 Task: Reply to email with the signature Anthony Hernandez with the subject Reminder for an interview from softage.10@softage.net with the message Can you provide me with the details of the new training program? with BCC to softage.6@softage.net with an attached document Technical_specifications.pdf
Action: Mouse moved to (1006, 405)
Screenshot: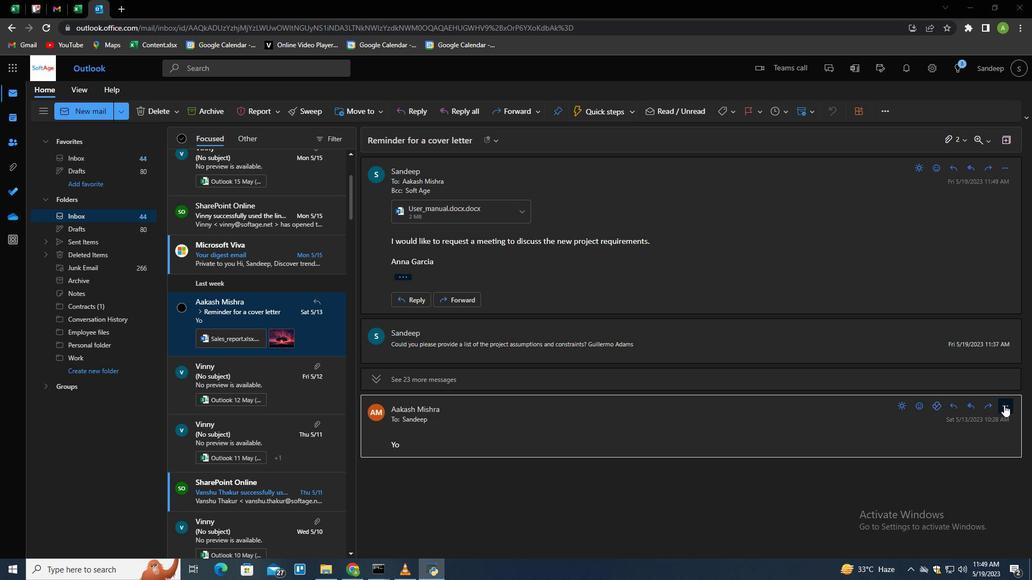 
Action: Mouse pressed left at (1006, 405)
Screenshot: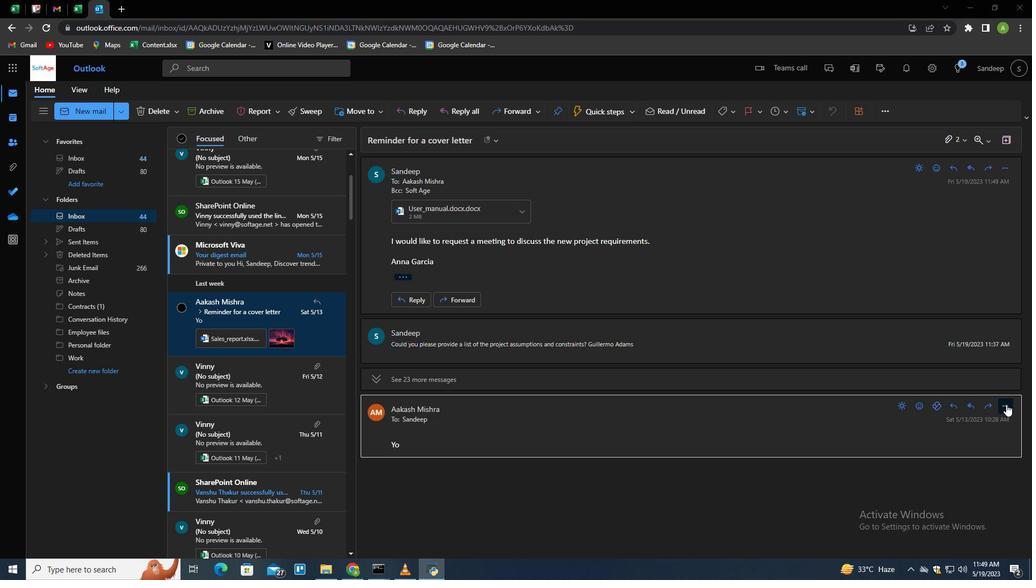 
Action: Mouse moved to (933, 216)
Screenshot: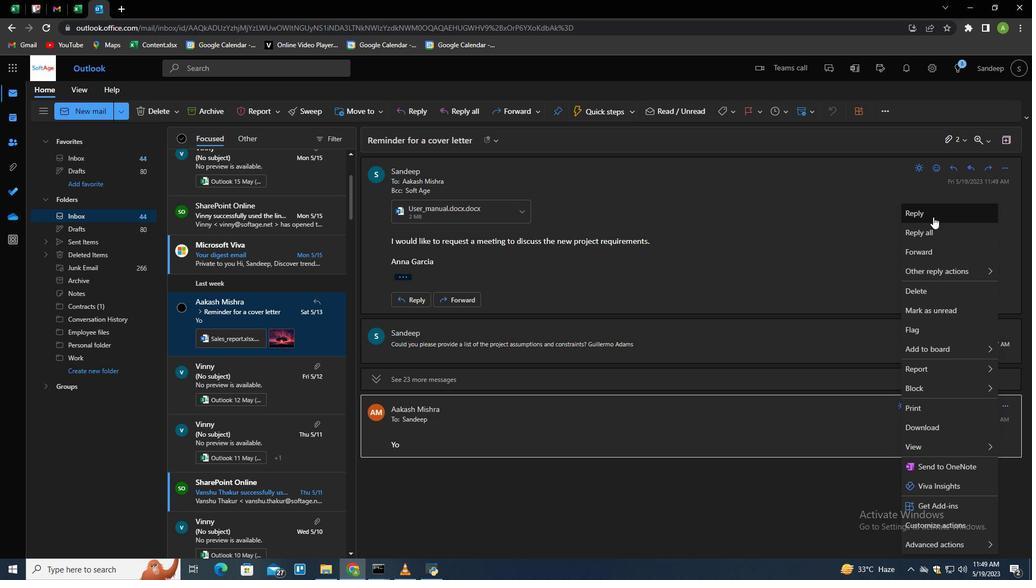 
Action: Mouse pressed left at (933, 216)
Screenshot: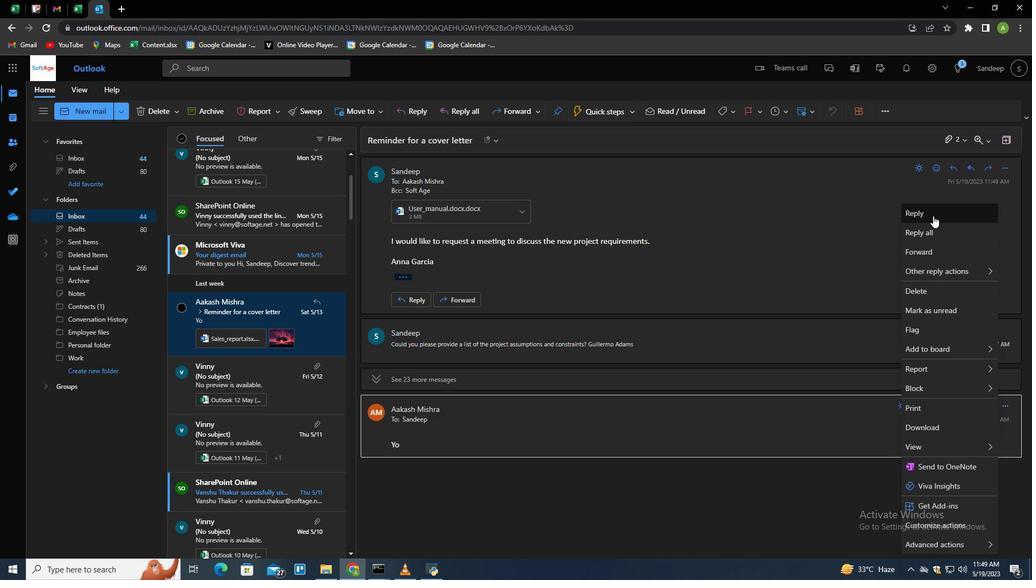 
Action: Mouse moved to (594, 396)
Screenshot: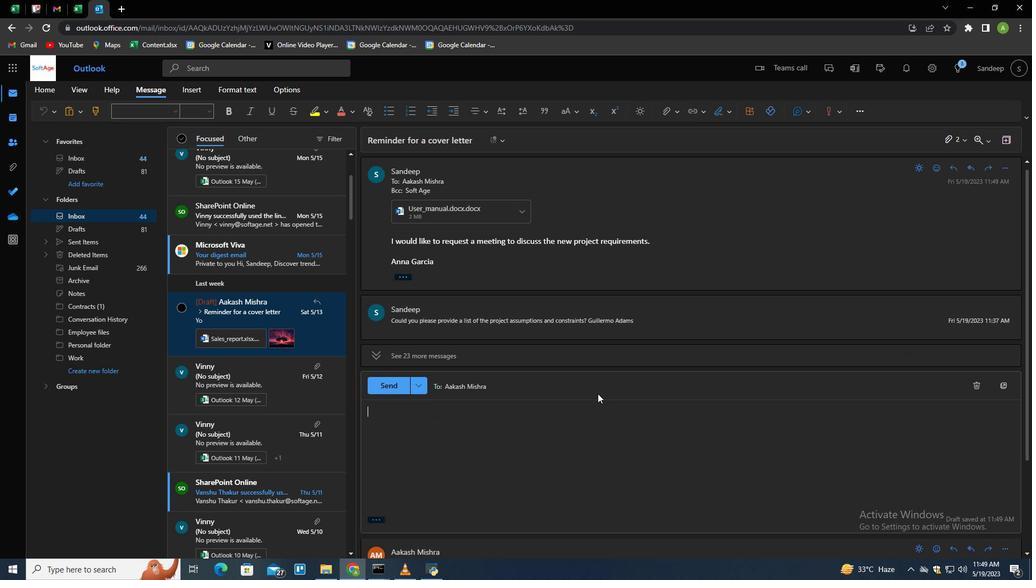 
Action: Mouse scrolled (594, 396) with delta (0, 0)
Screenshot: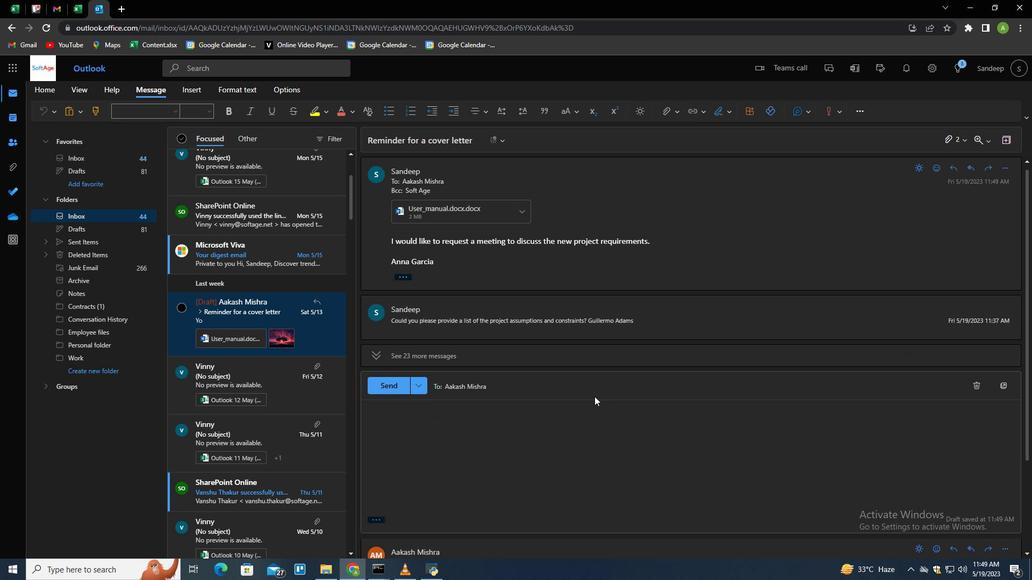 
Action: Mouse moved to (374, 469)
Screenshot: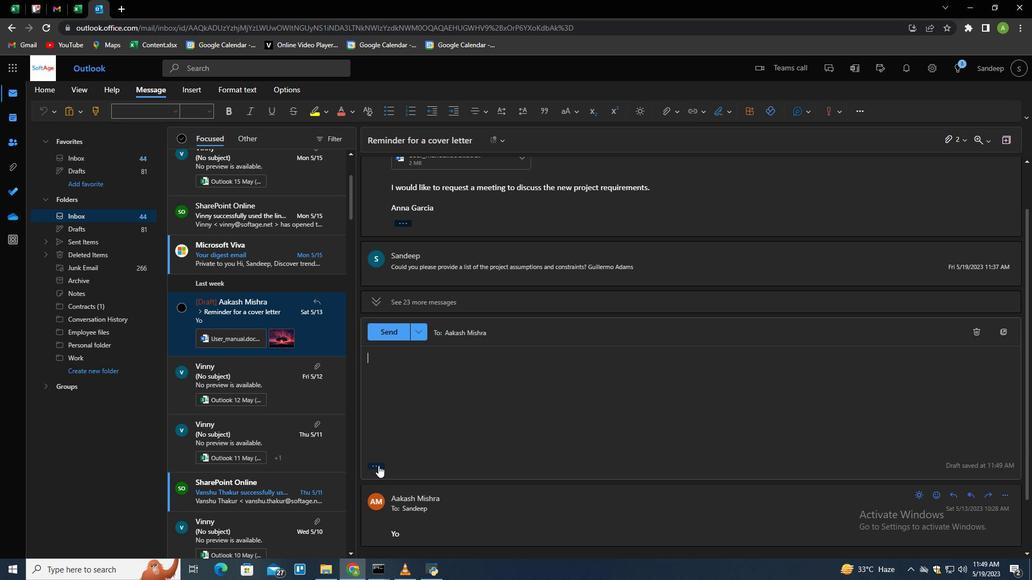 
Action: Mouse pressed left at (374, 469)
Screenshot: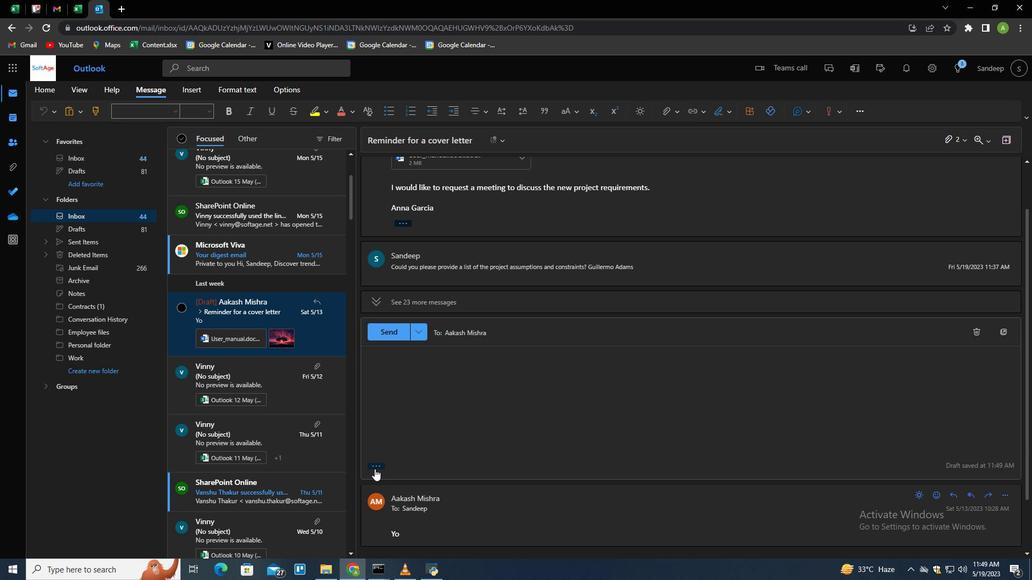 
Action: Mouse moved to (720, 112)
Screenshot: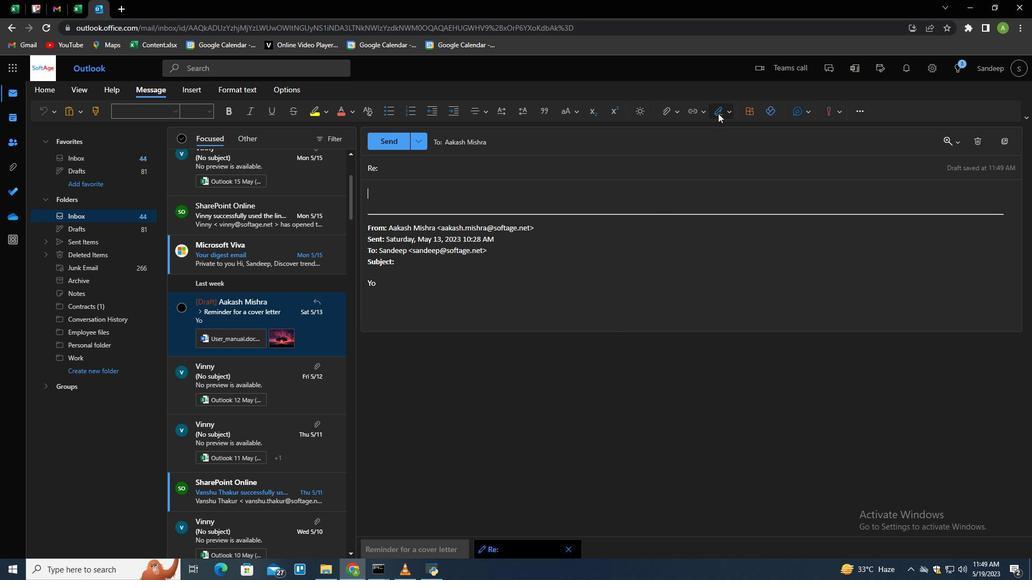 
Action: Mouse pressed left at (719, 112)
Screenshot: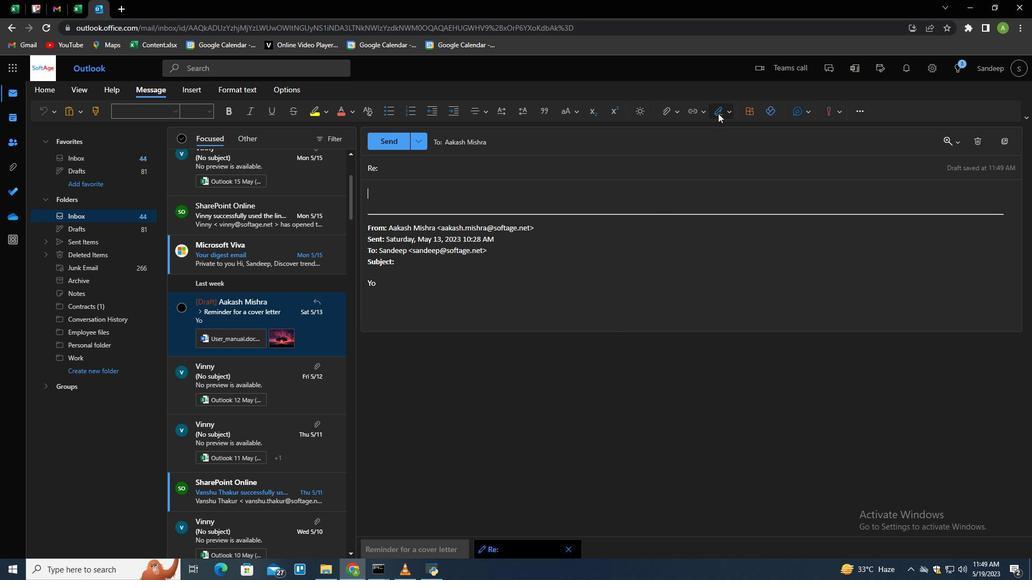 
Action: Mouse moved to (711, 154)
Screenshot: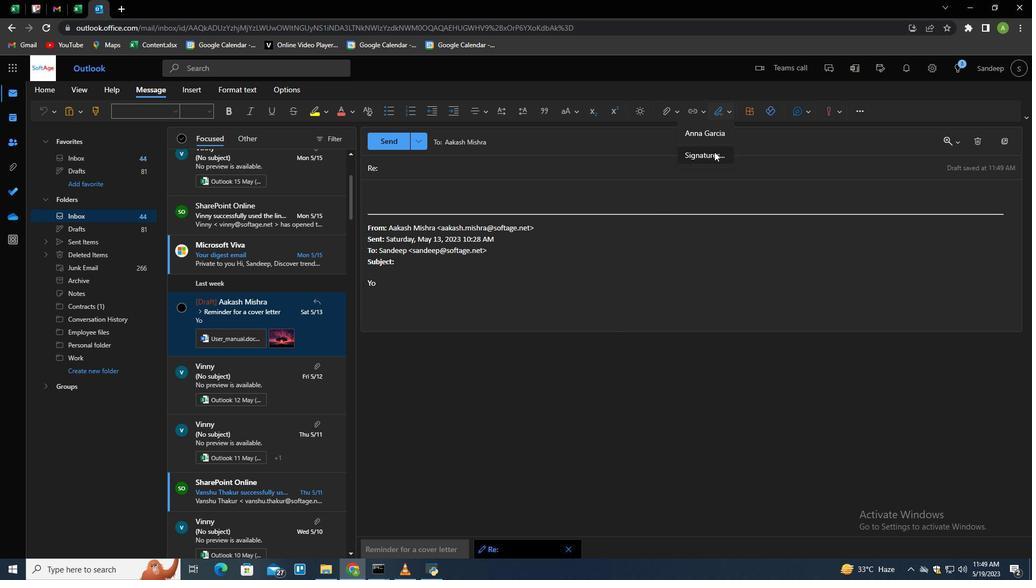 
Action: Mouse pressed left at (711, 154)
Screenshot: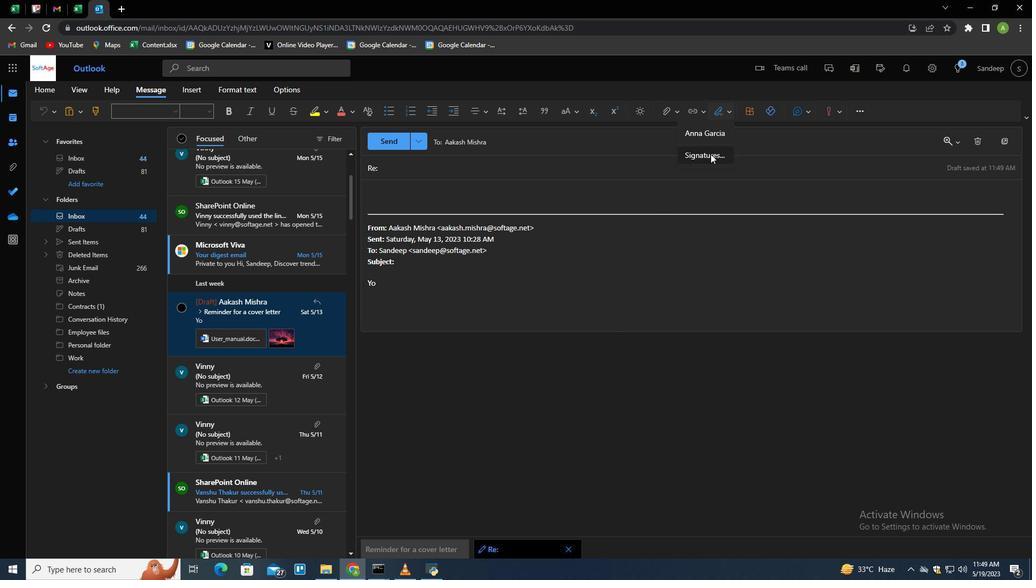 
Action: Mouse moved to (740, 195)
Screenshot: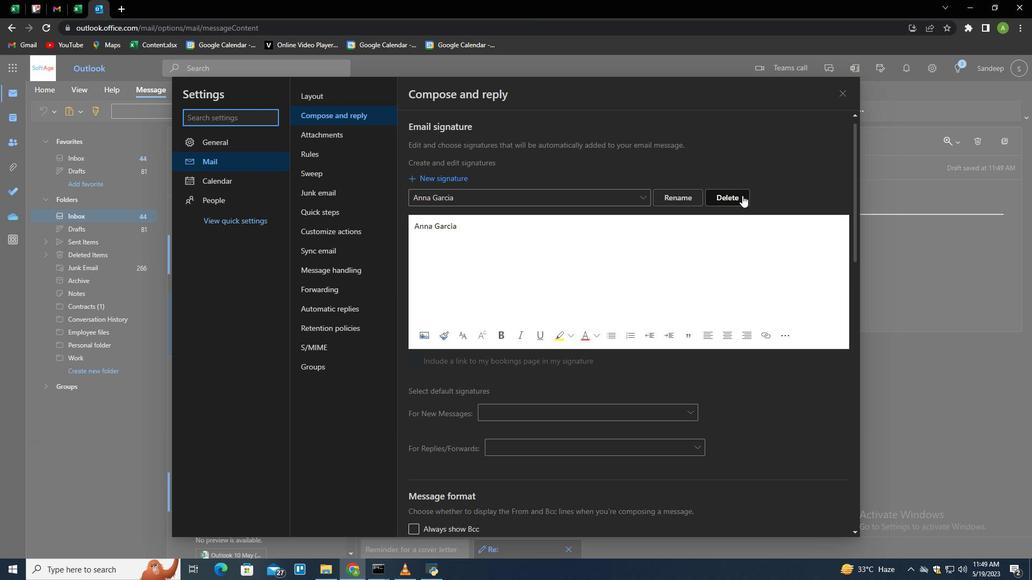 
Action: Mouse pressed left at (740, 195)
Screenshot: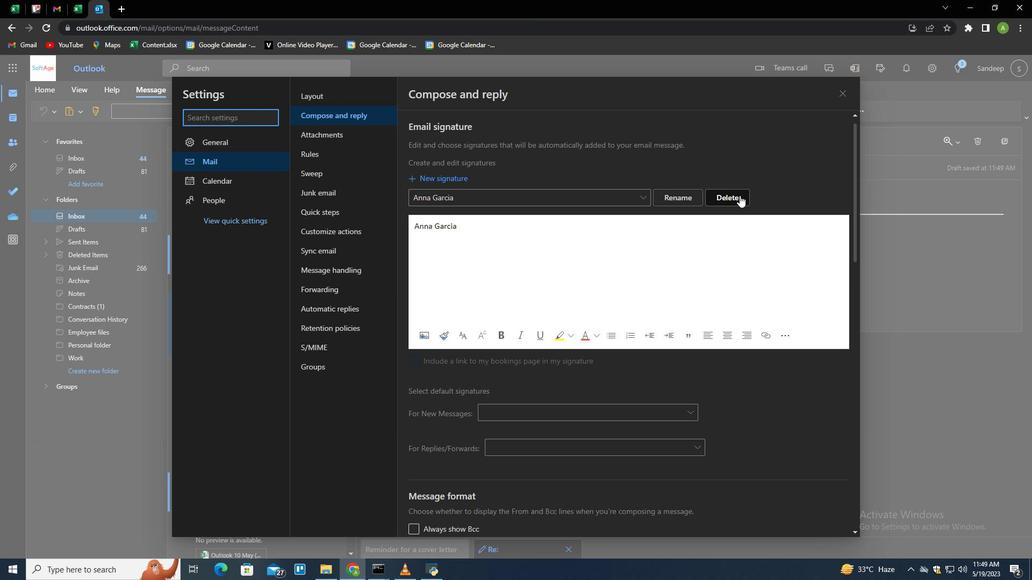
Action: Mouse moved to (733, 195)
Screenshot: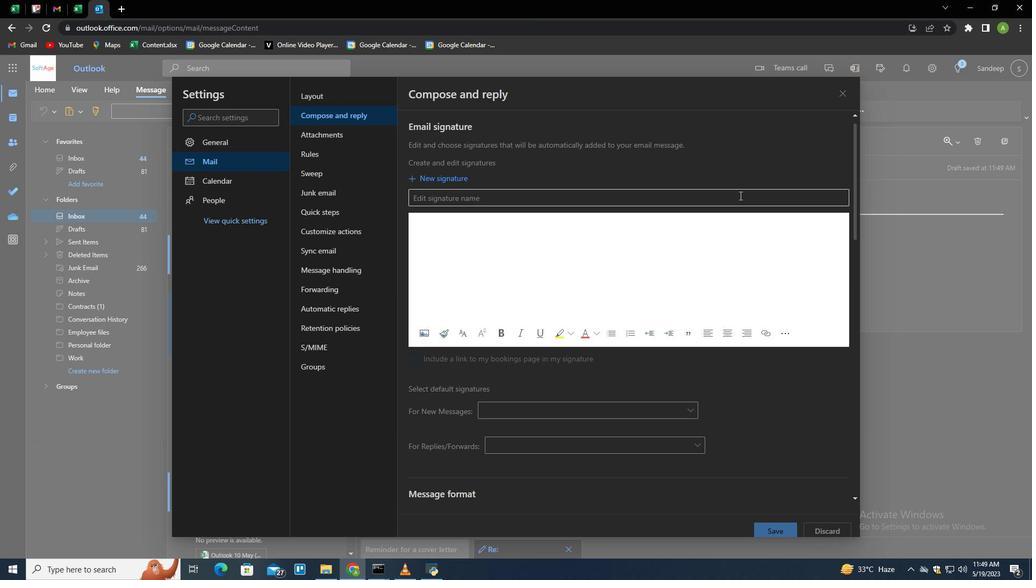 
Action: Mouse pressed left at (733, 195)
Screenshot: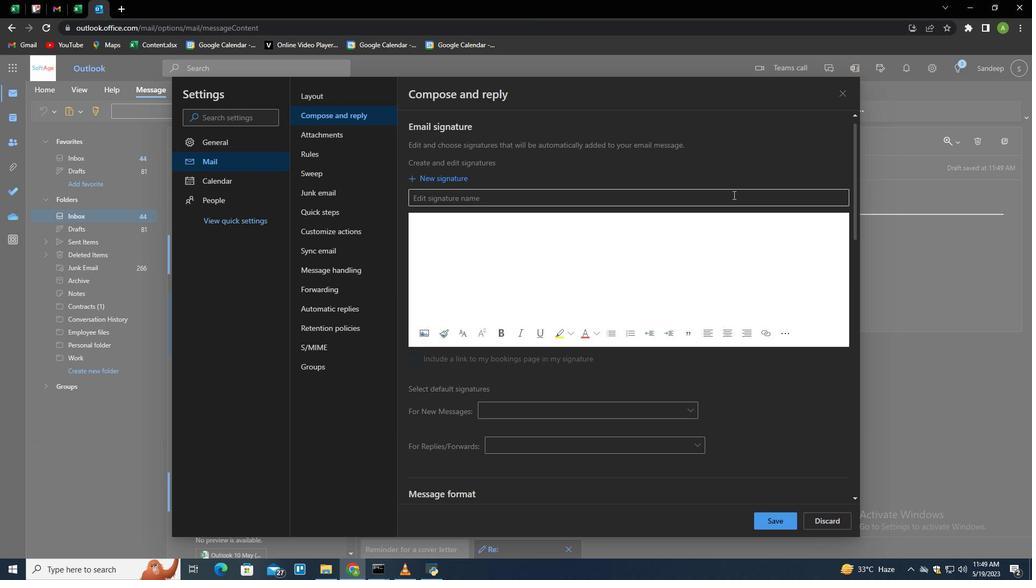 
Action: Key pressed <Key.shift>Anthony<Key.space><Key.shift>Hernandez<Key.tab><Key.shift>Anthony<Key.space><Key.shift>Hernandez
Screenshot: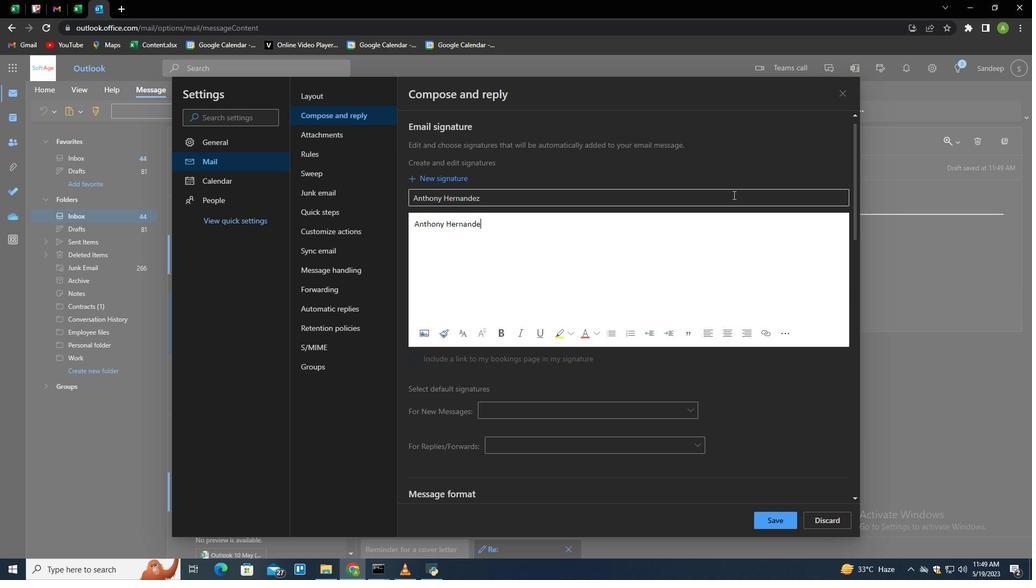 
Action: Mouse moved to (784, 512)
Screenshot: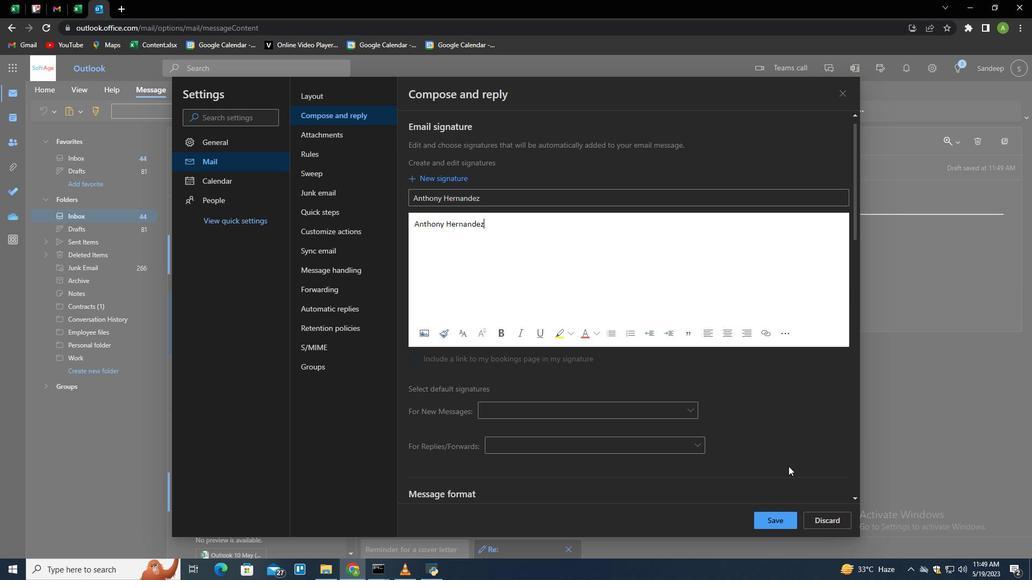 
Action: Mouse pressed left at (784, 512)
Screenshot: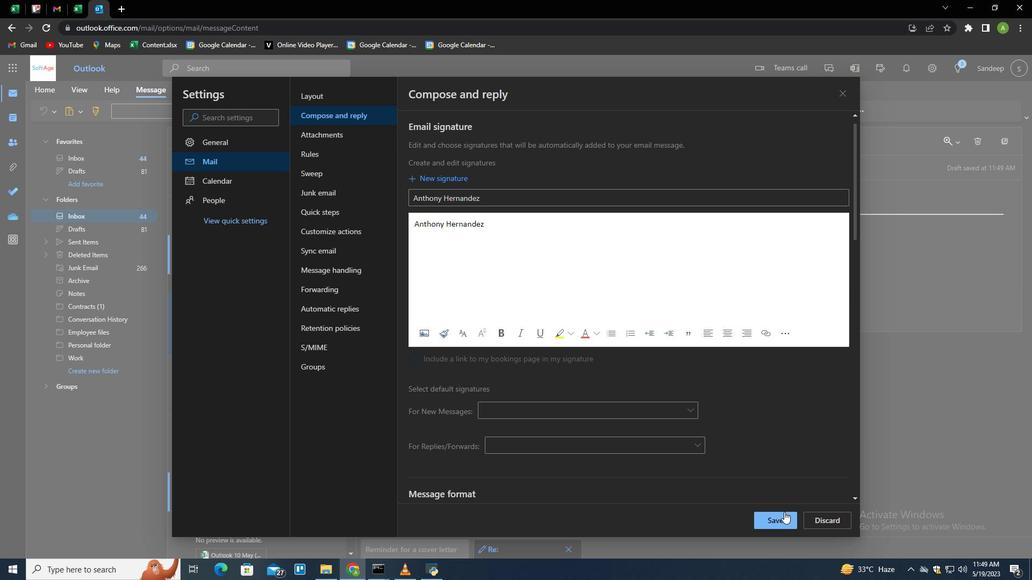 
Action: Mouse moved to (905, 318)
Screenshot: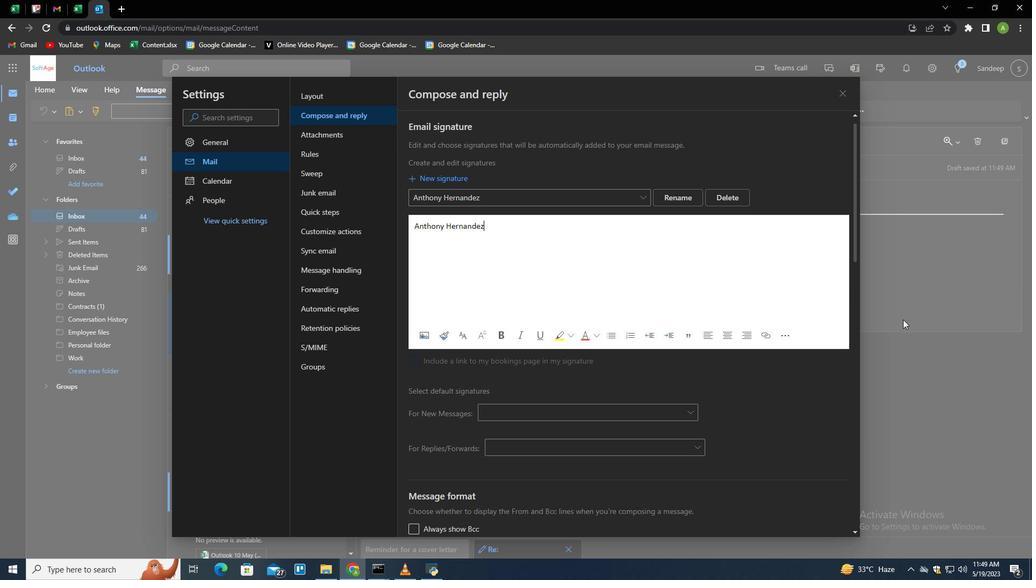 
Action: Mouse pressed left at (905, 318)
Screenshot: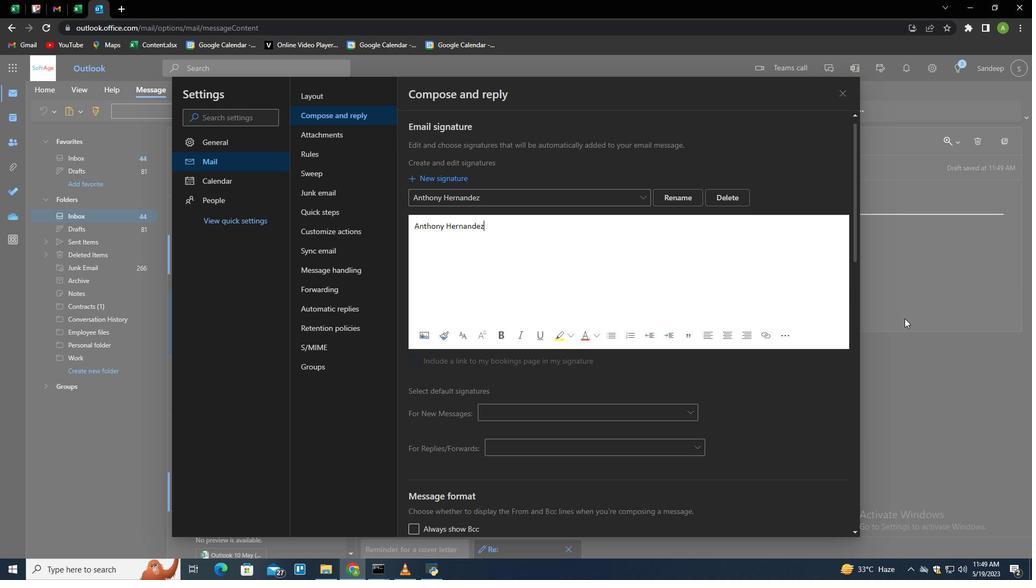 
Action: Mouse moved to (726, 116)
Screenshot: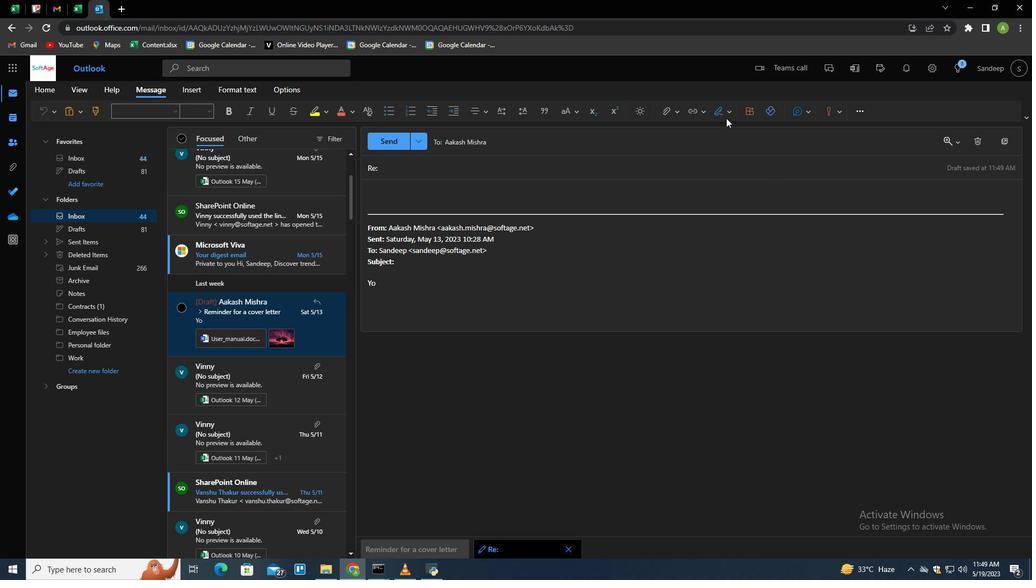 
Action: Mouse pressed left at (726, 116)
Screenshot: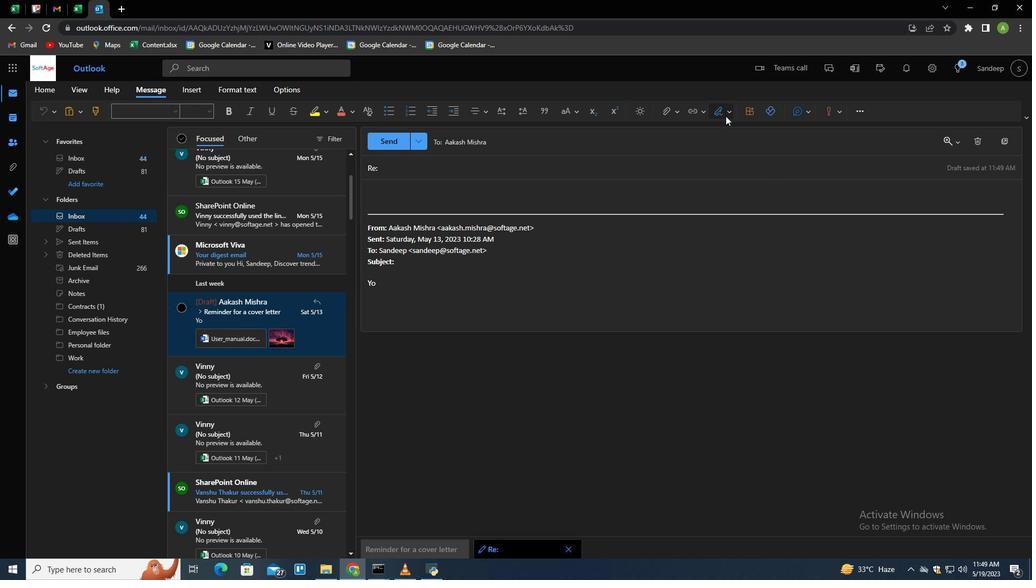 
Action: Mouse moved to (713, 130)
Screenshot: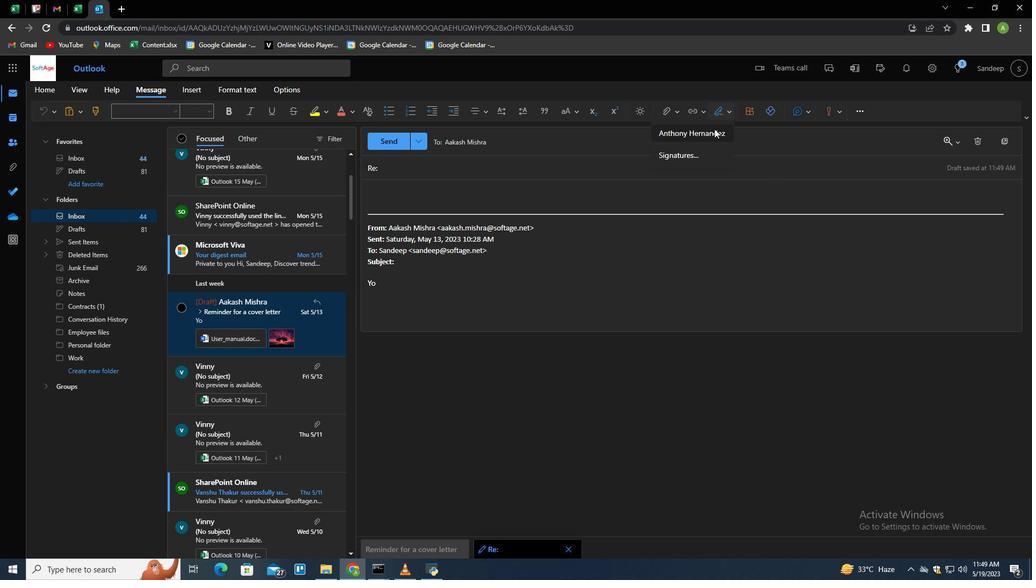 
Action: Mouse pressed left at (713, 130)
Screenshot: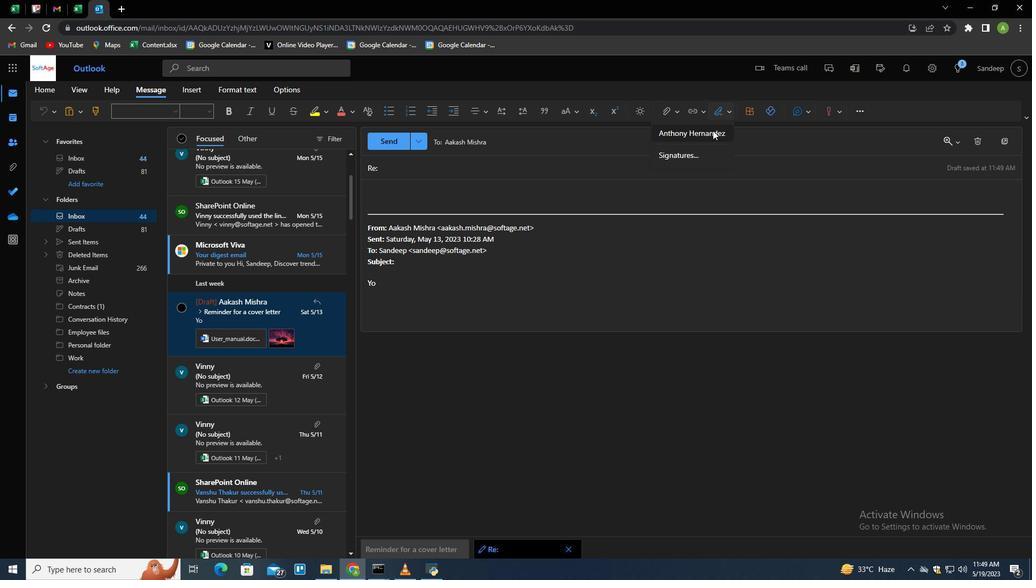 
Action: Mouse moved to (575, 173)
Screenshot: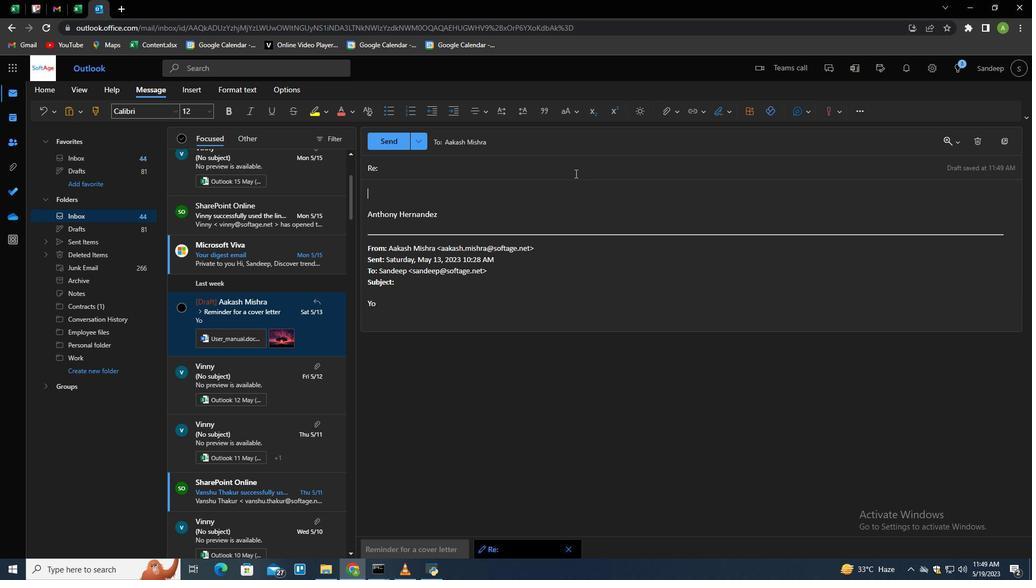 
Action: Mouse pressed left at (575, 173)
Screenshot: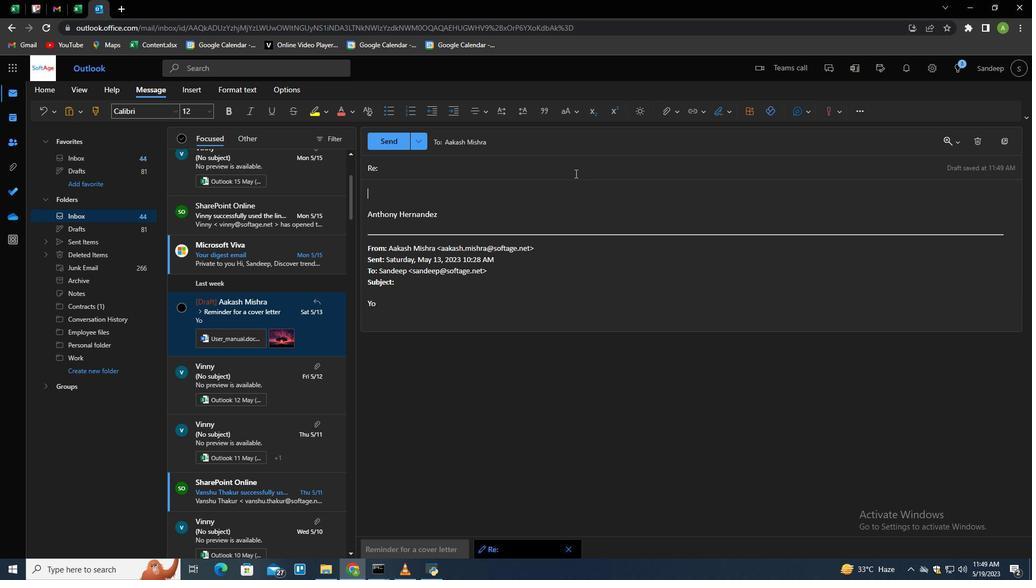 
Action: Key pressed <Key.shift>Reminder<Key.space>for<Key.space>a<Key.space><Key.backspace>n<Key.space>interview<Key.space><Key.tab><Key.shift>Cn<Key.backspace>an<Key.space>you<Key.space>provide<Key.space>me<Key.space>with<Key.space>th<Key.space>ed<Key.backspace><Key.backspace><Key.backspace>e<Key.space>details<Key.space>of<Key.space>the<Key.space>new<Key.space>training<Key.space>program<Key.shift>><Key.backspace><Key.shift>?
Screenshot: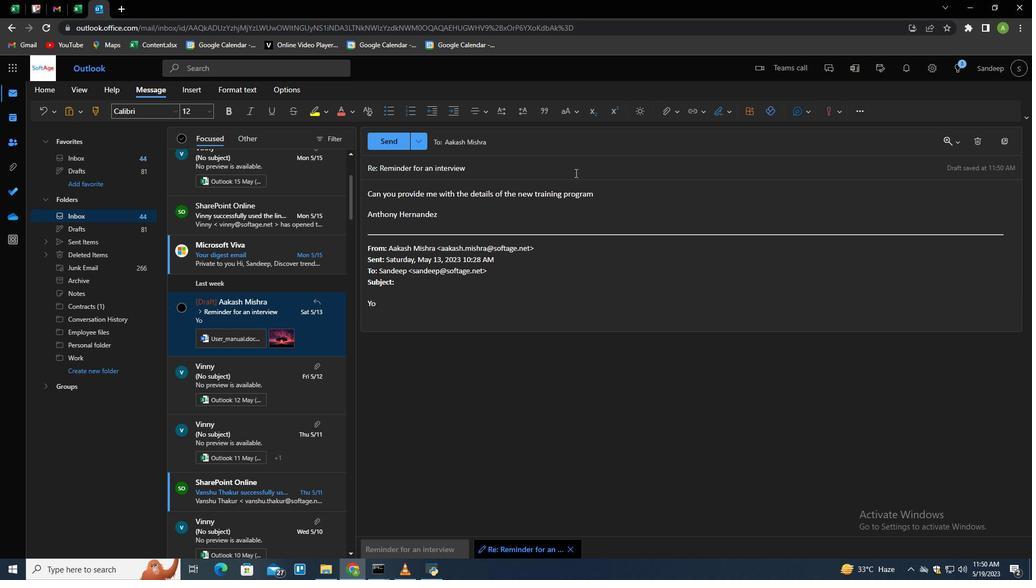 
Action: Mouse moved to (553, 146)
Screenshot: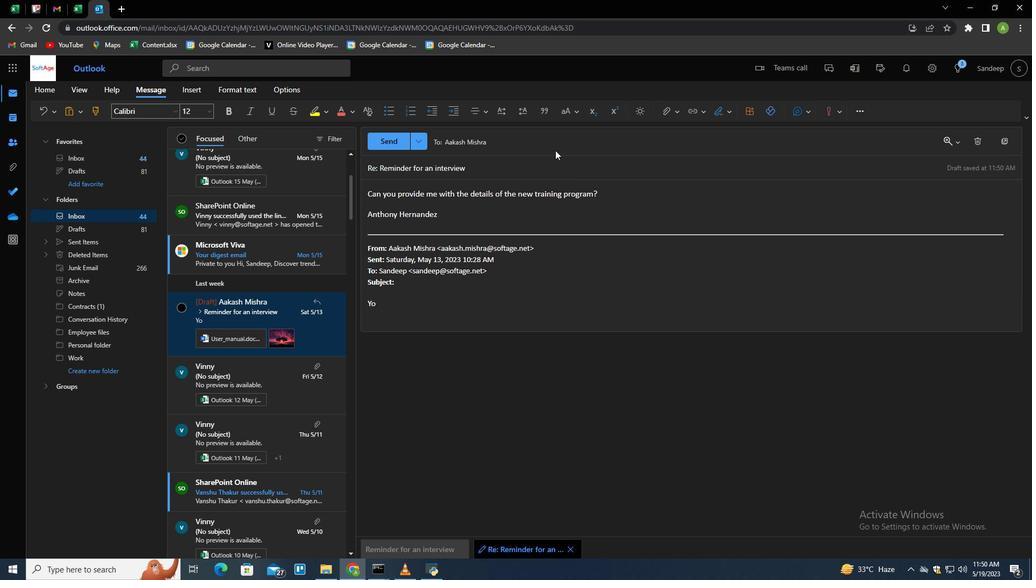 
Action: Mouse pressed left at (553, 146)
Screenshot: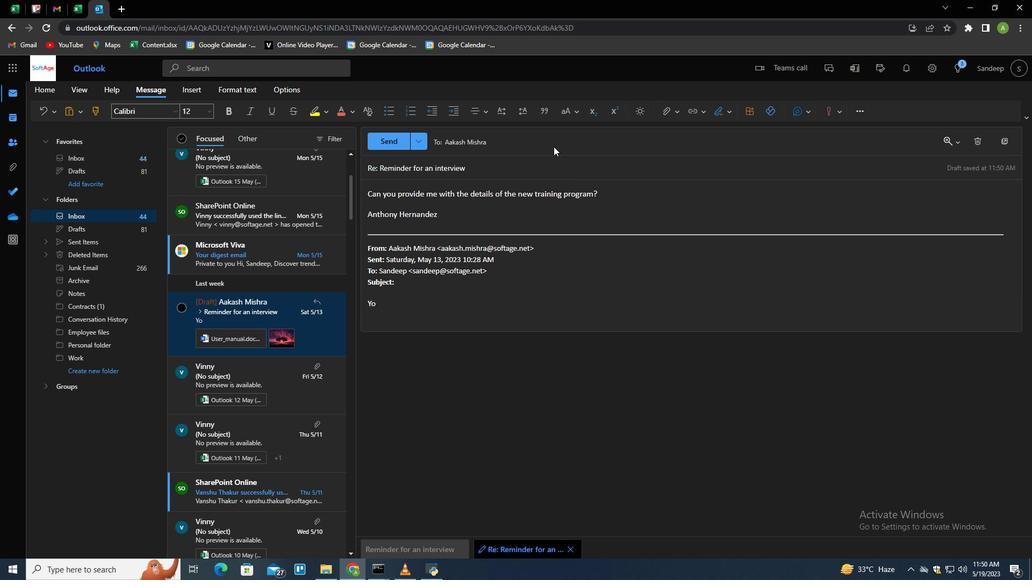 
Action: Mouse moved to (1002, 171)
Screenshot: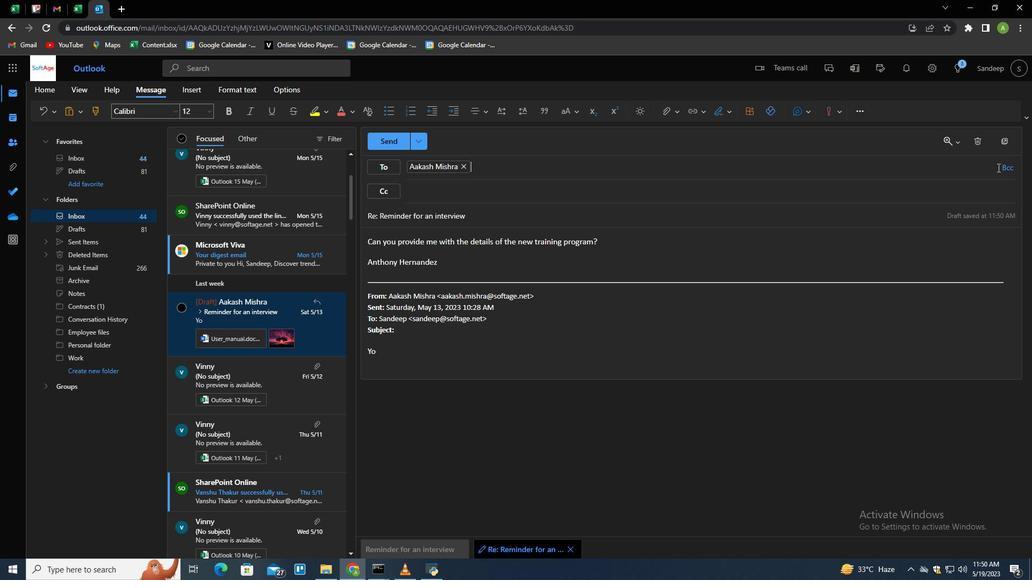 
Action: Mouse pressed left at (1002, 171)
Screenshot: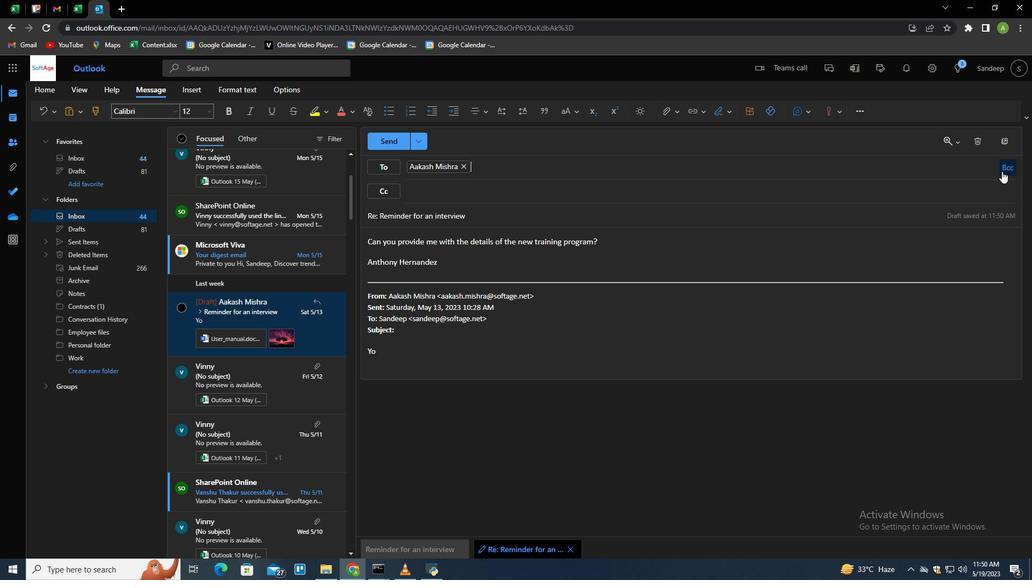
Action: Mouse moved to (949, 197)
Screenshot: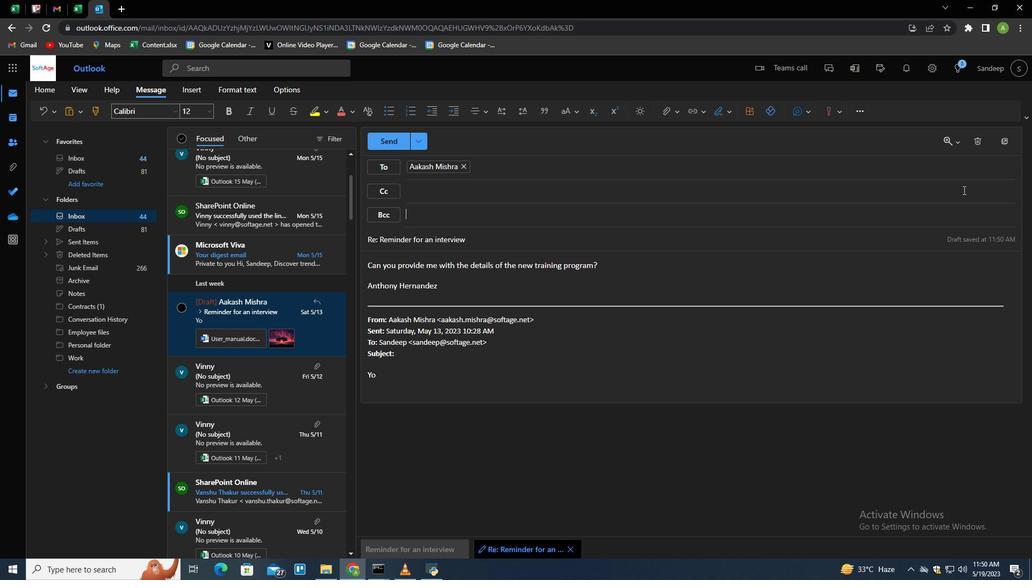 
Action: Key pressed softage.6<Key.shift>@softage.net<Key.enter>
Screenshot: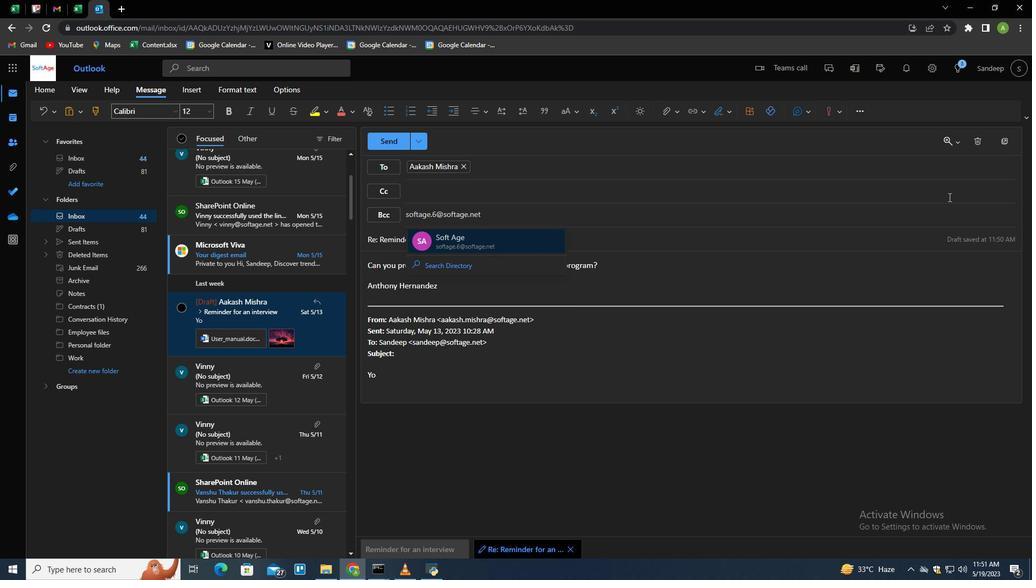 
Action: Mouse moved to (672, 111)
Screenshot: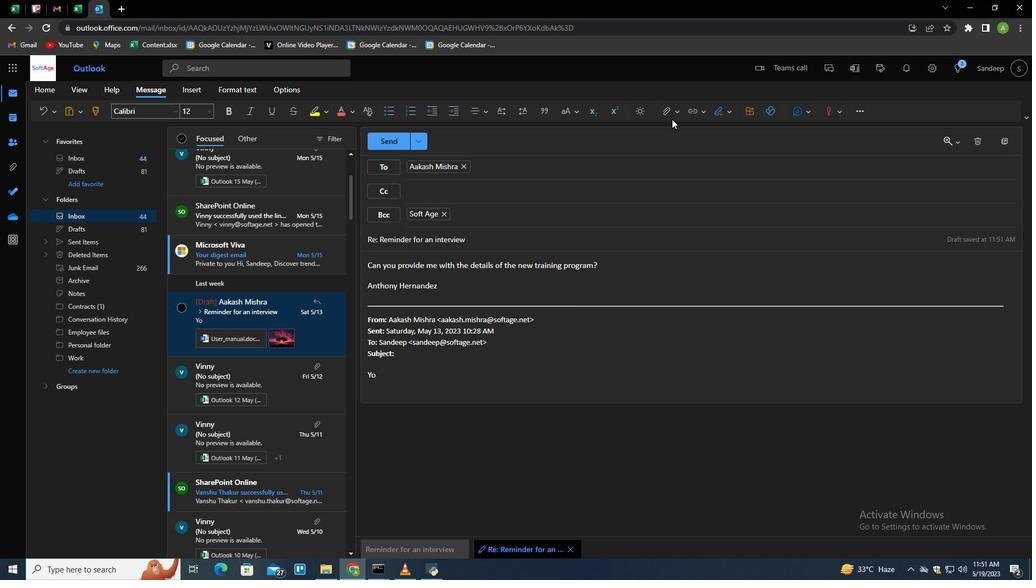 
Action: Mouse pressed left at (672, 111)
Screenshot: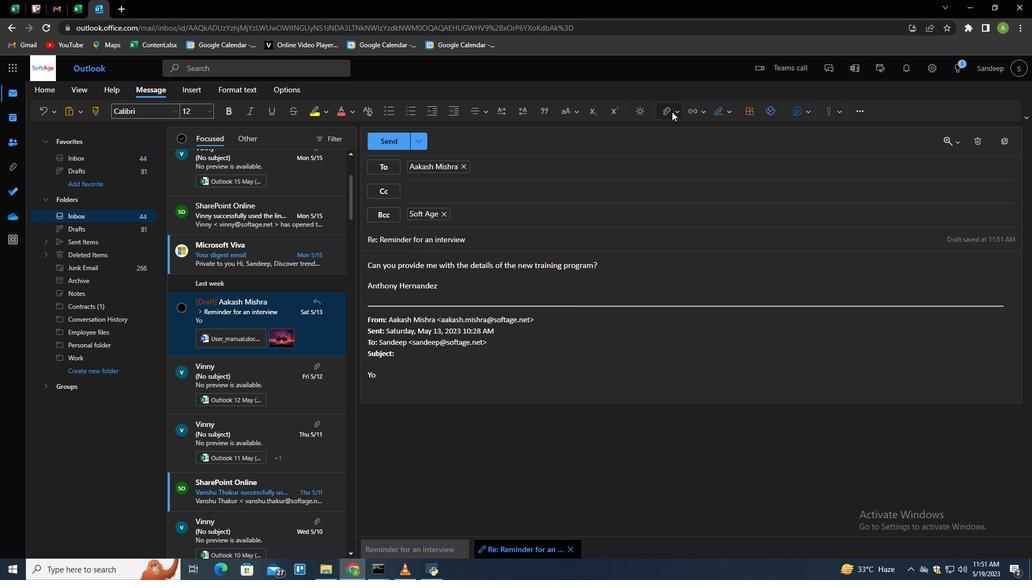 
Action: Mouse moved to (622, 131)
Screenshot: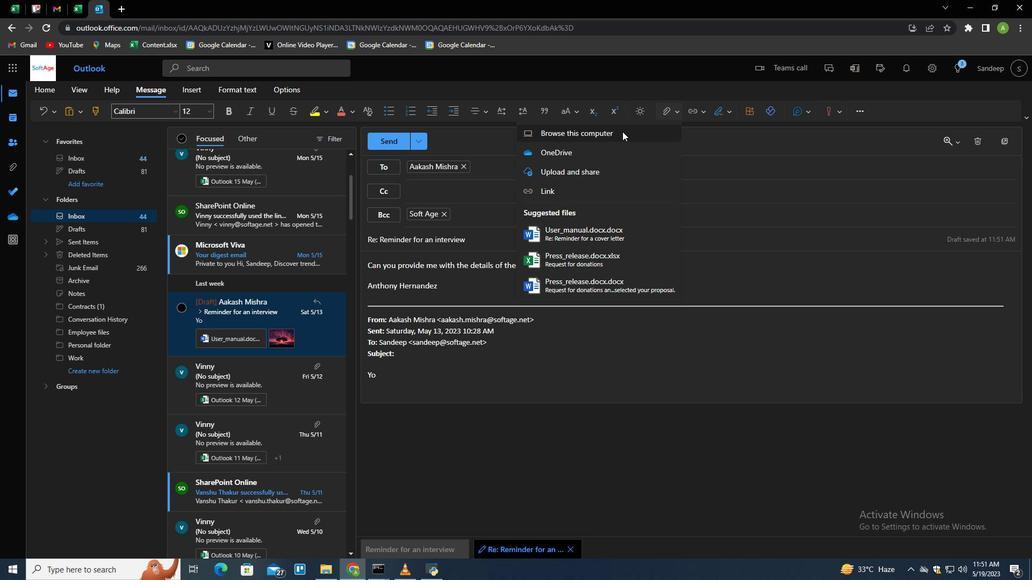 
Action: Mouse pressed left at (622, 131)
Screenshot: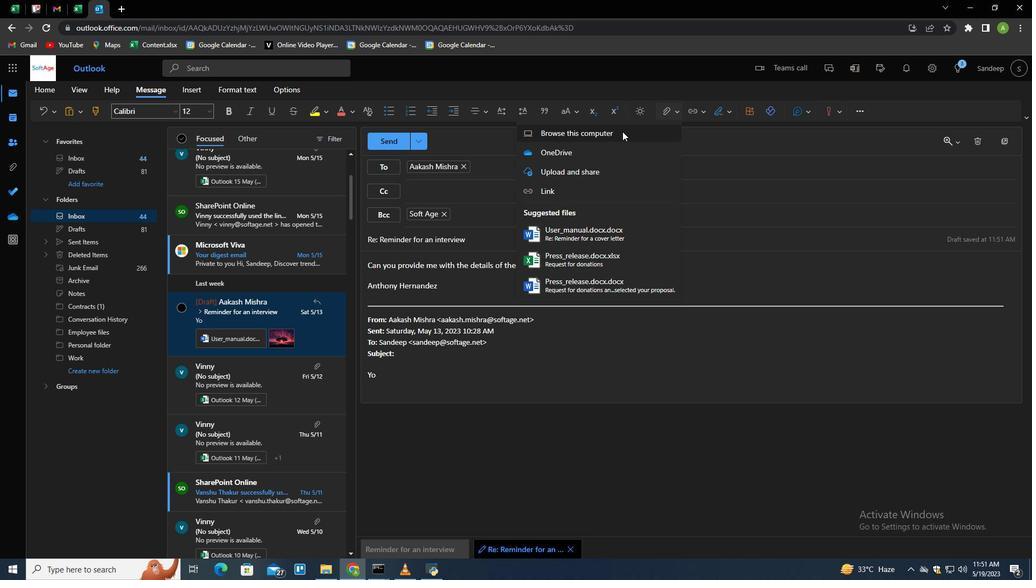 
Action: Mouse moved to (200, 188)
Screenshot: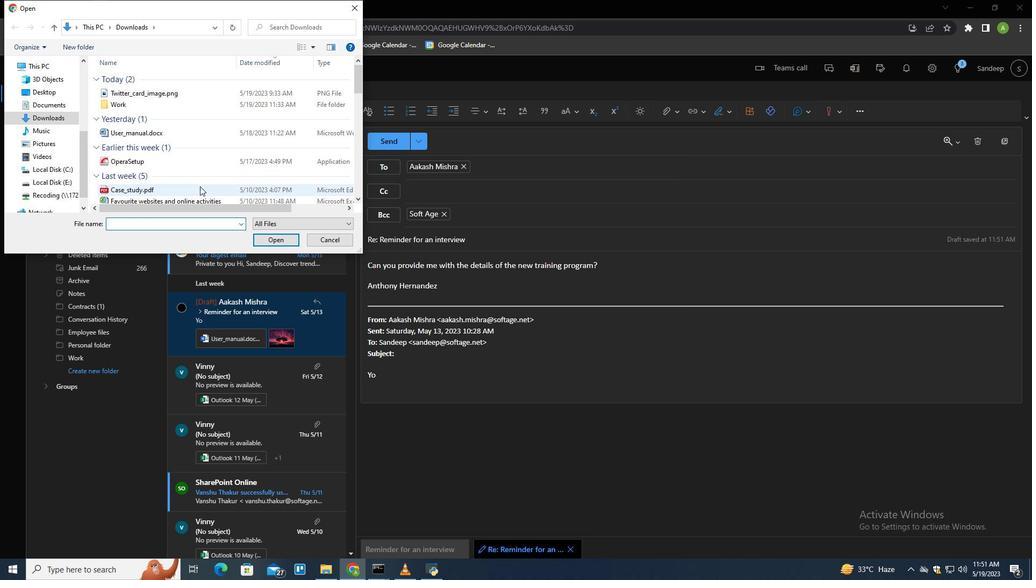 
Action: Mouse pressed left at (200, 188)
Screenshot: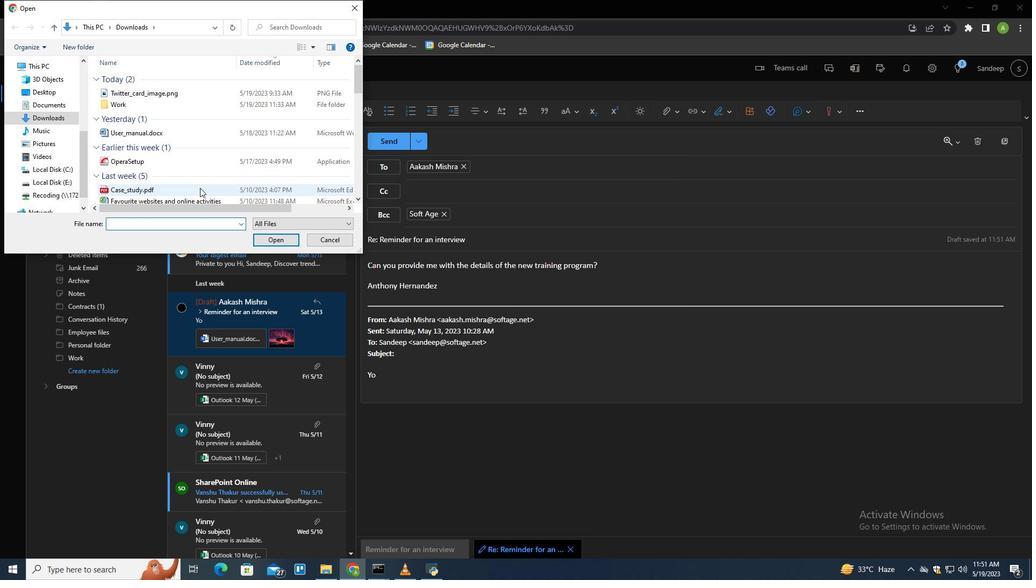 
Action: Key pressed <Key.f2>
Screenshot: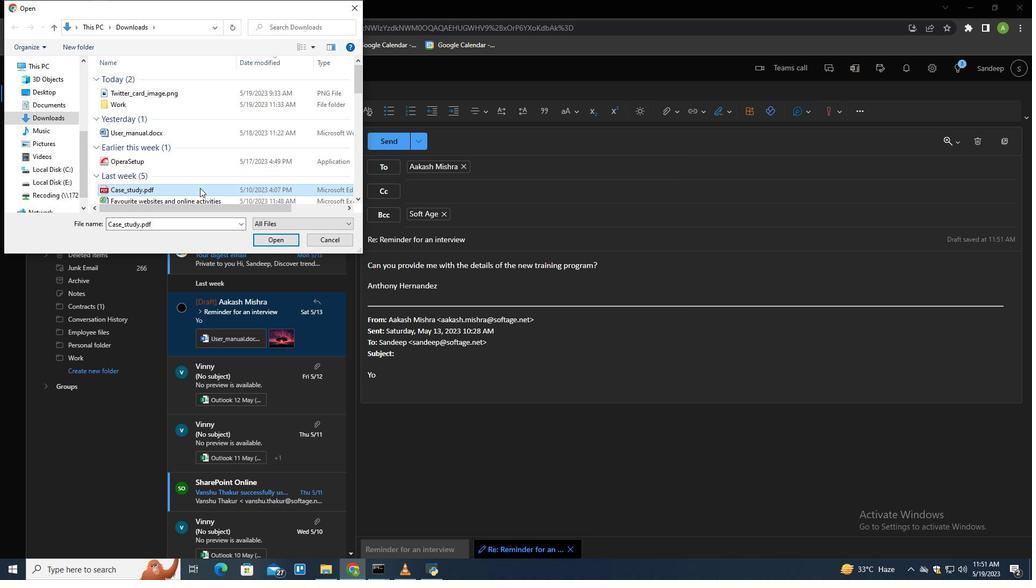 
Action: Mouse moved to (193, 193)
Screenshot: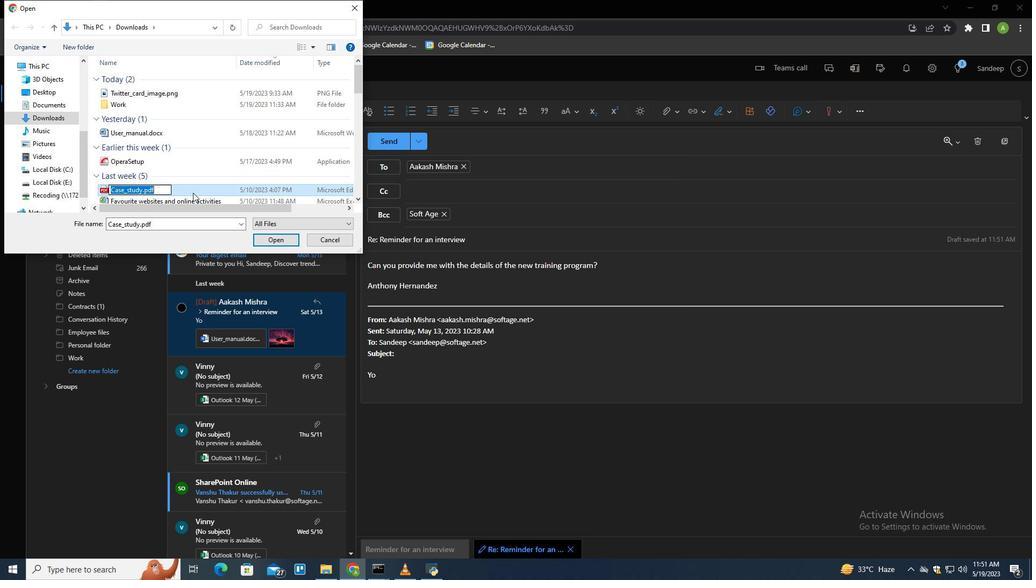
Action: Key pressed <Key.shift>Technical<Key.shift>_specificatiosn.pdf
Screenshot: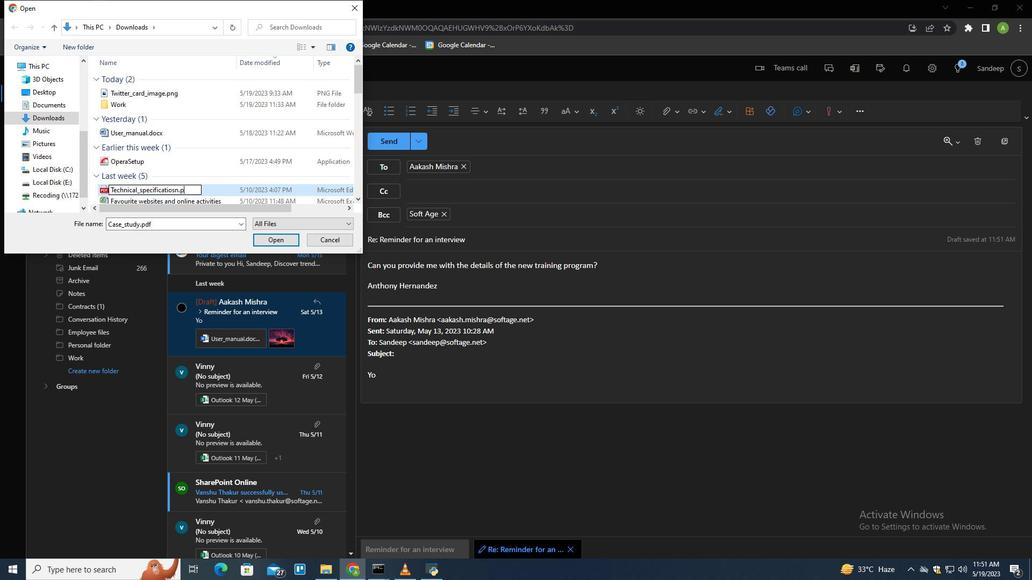 
Action: Mouse moved to (217, 193)
Screenshot: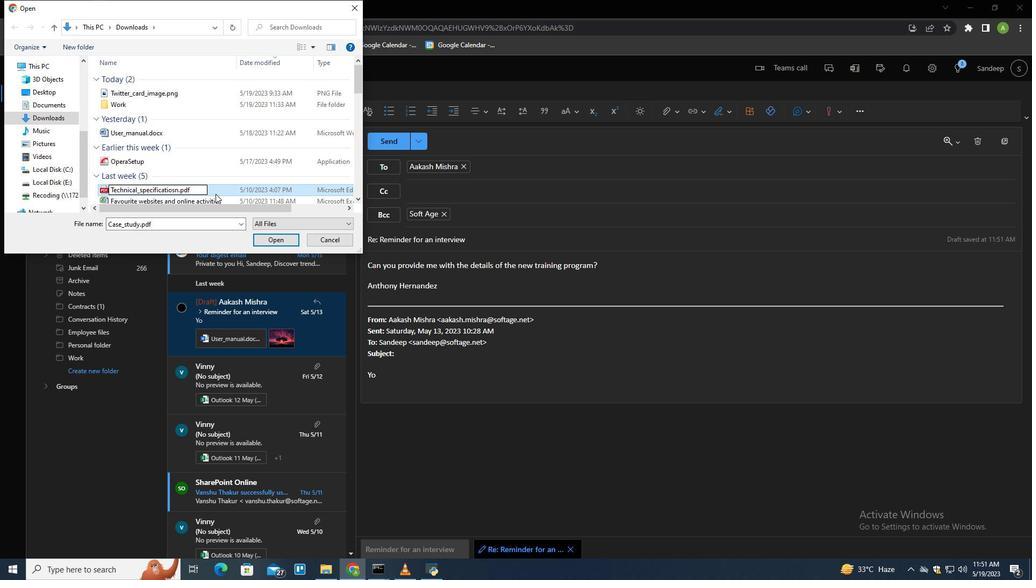 
Action: Mouse pressed left at (217, 193)
Screenshot: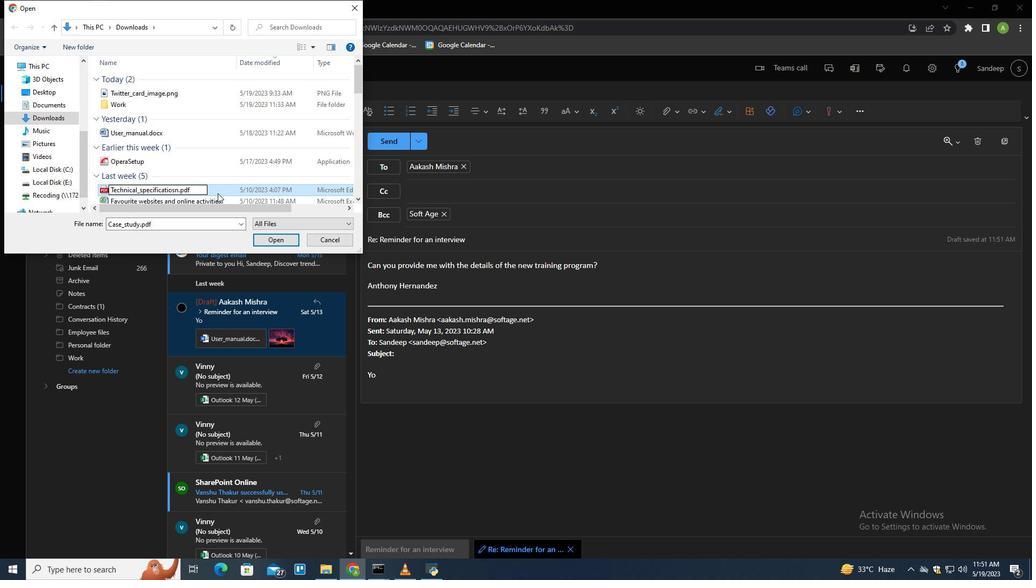 
Action: Mouse moved to (276, 238)
Screenshot: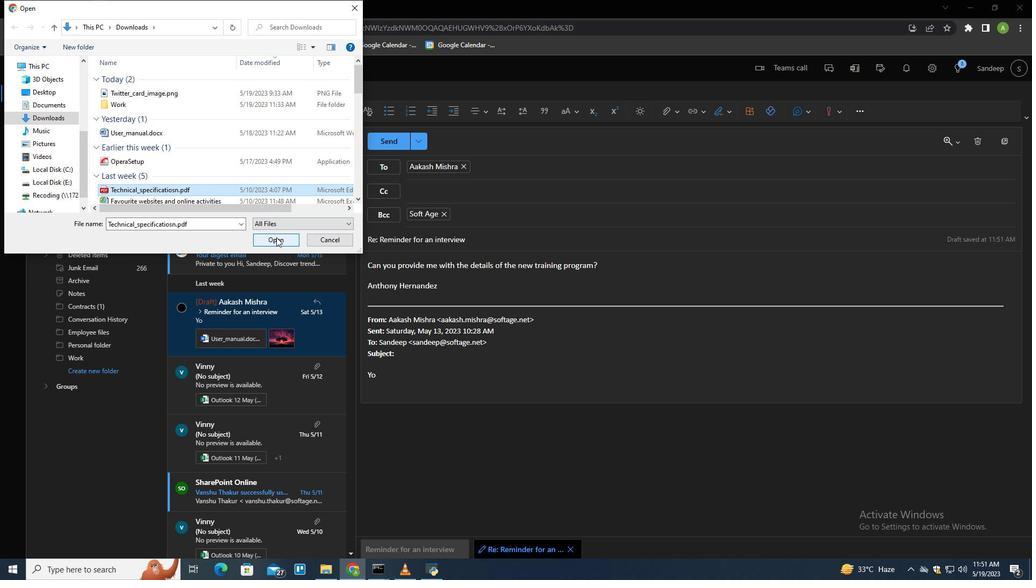 
Action: Mouse pressed left at (276, 238)
Screenshot: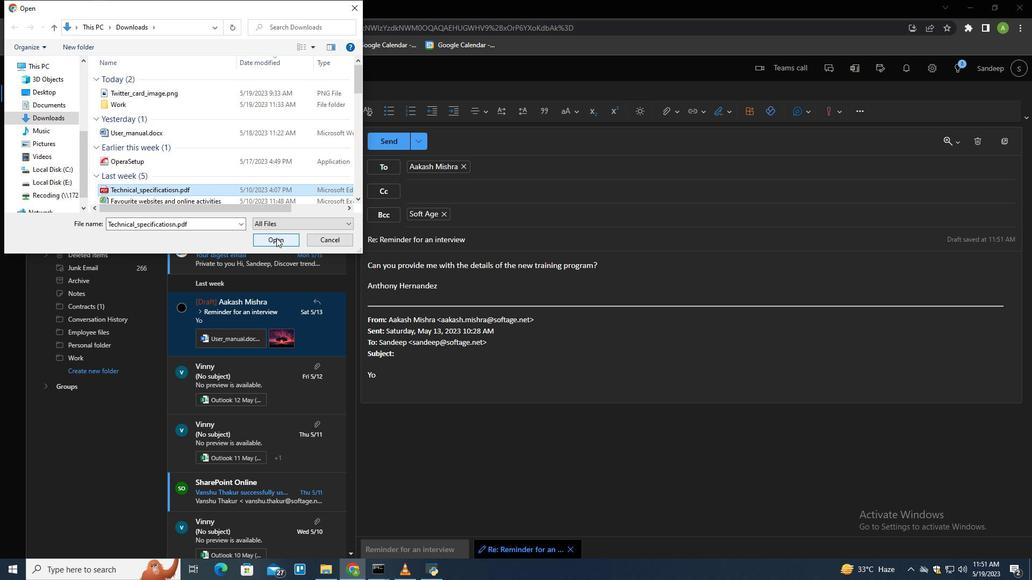 
Action: Mouse moved to (617, 304)
Screenshot: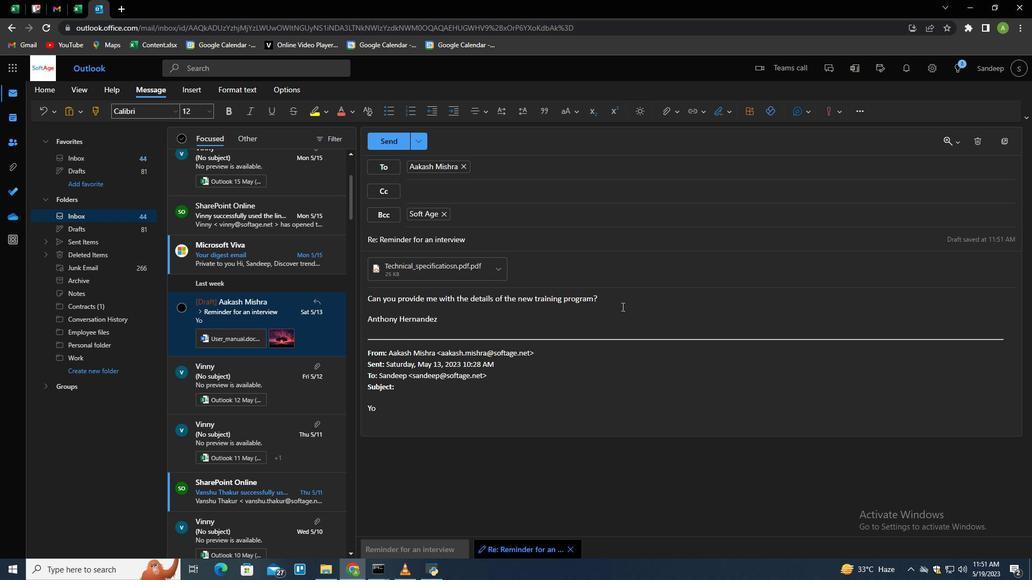 
Action: Mouse pressed left at (617, 304)
Screenshot: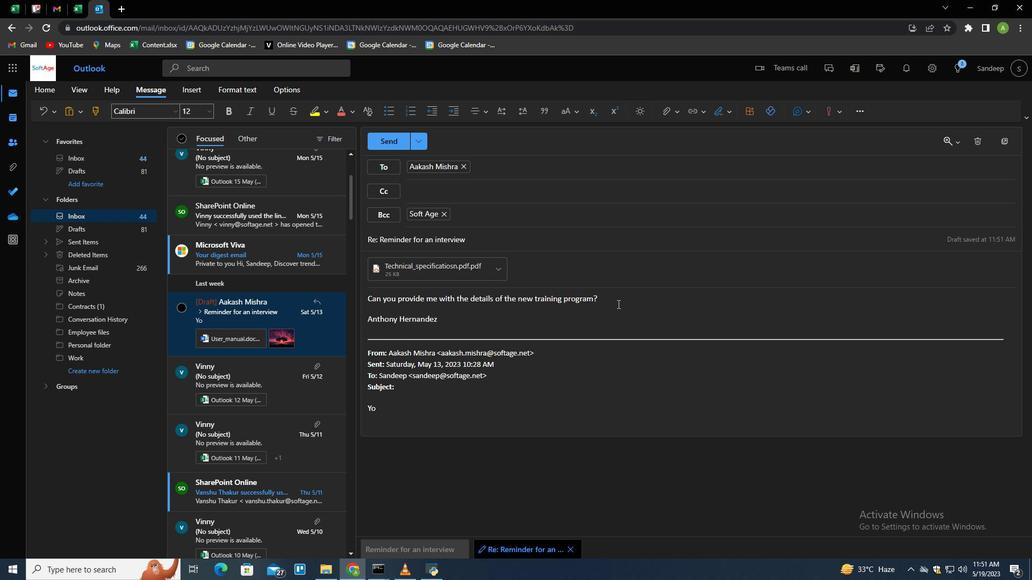 
Action: Key pressed <Key.enter>
Screenshot: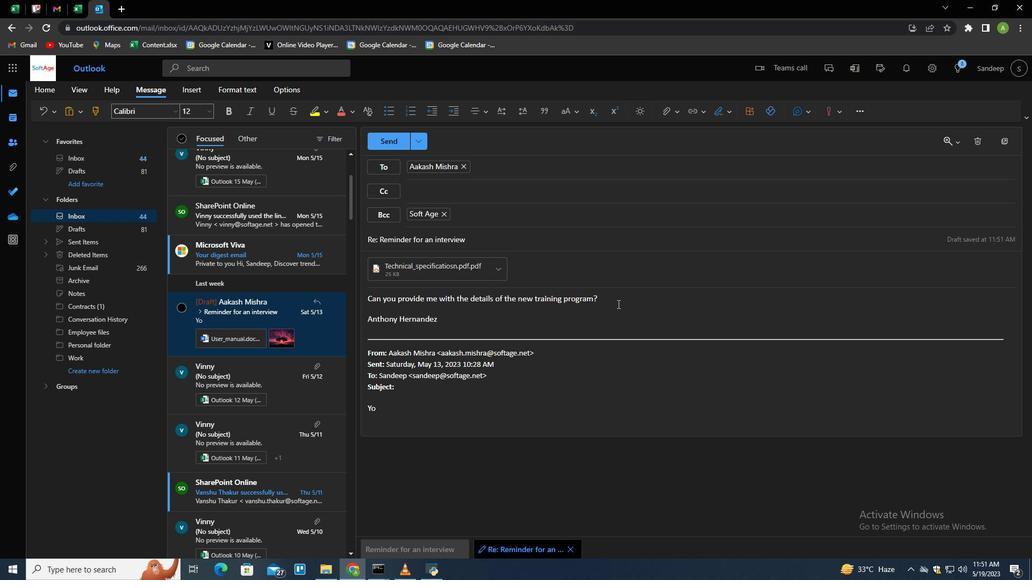 
